 Task: Add a condition where "Priority Greater than -" in unsolved tickets in your groups.
Action: Mouse moved to (129, 431)
Screenshot: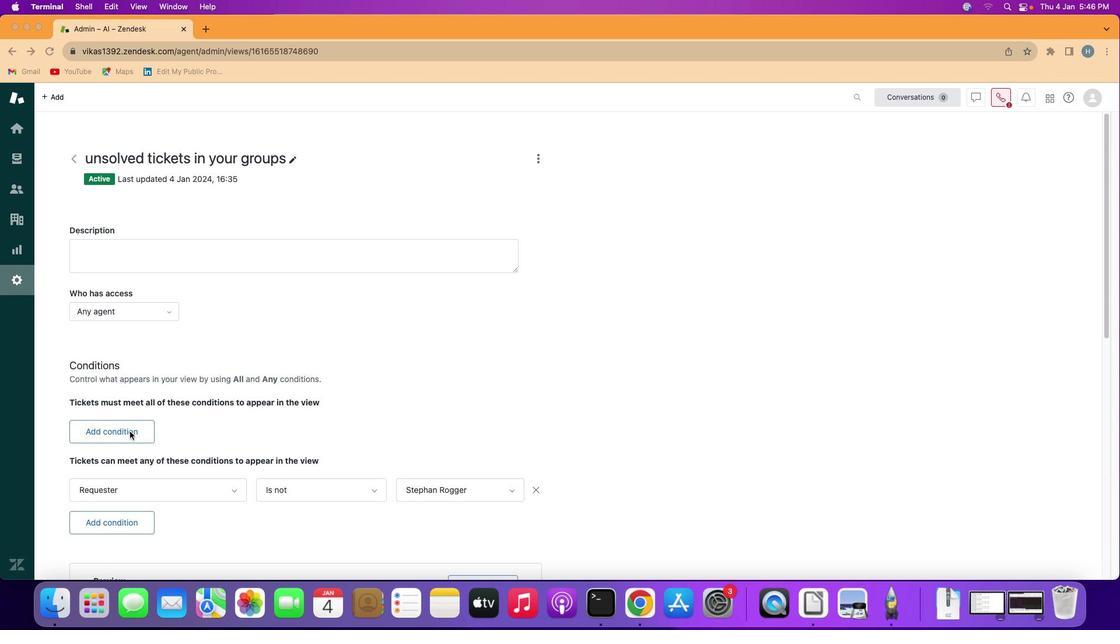 
Action: Mouse pressed left at (129, 431)
Screenshot: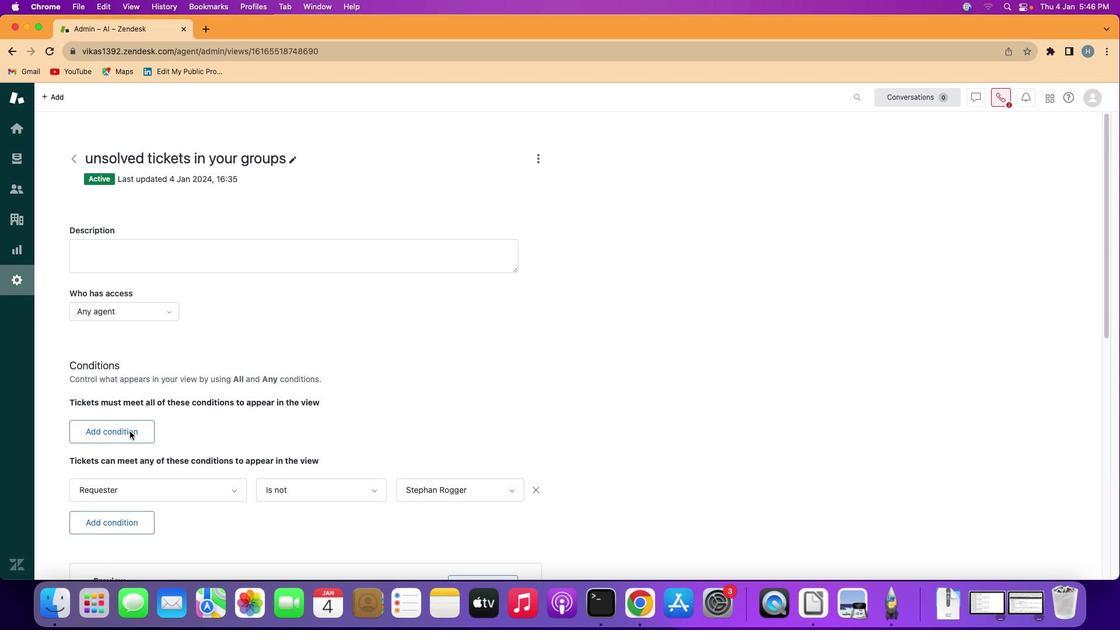 
Action: Mouse moved to (129, 431)
Screenshot: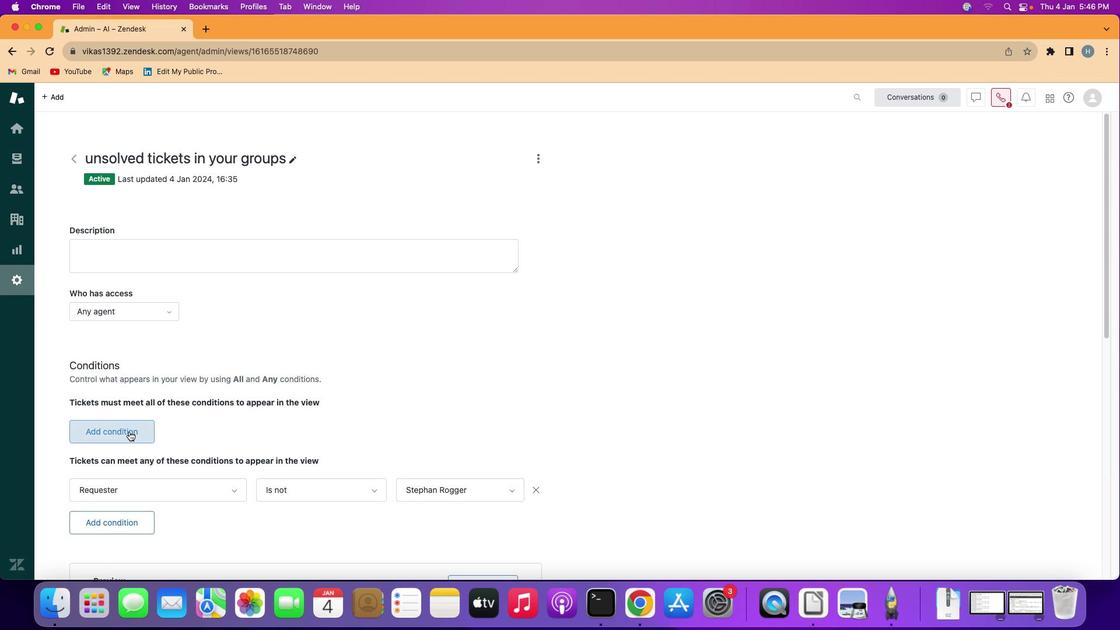 
Action: Mouse pressed left at (129, 431)
Screenshot: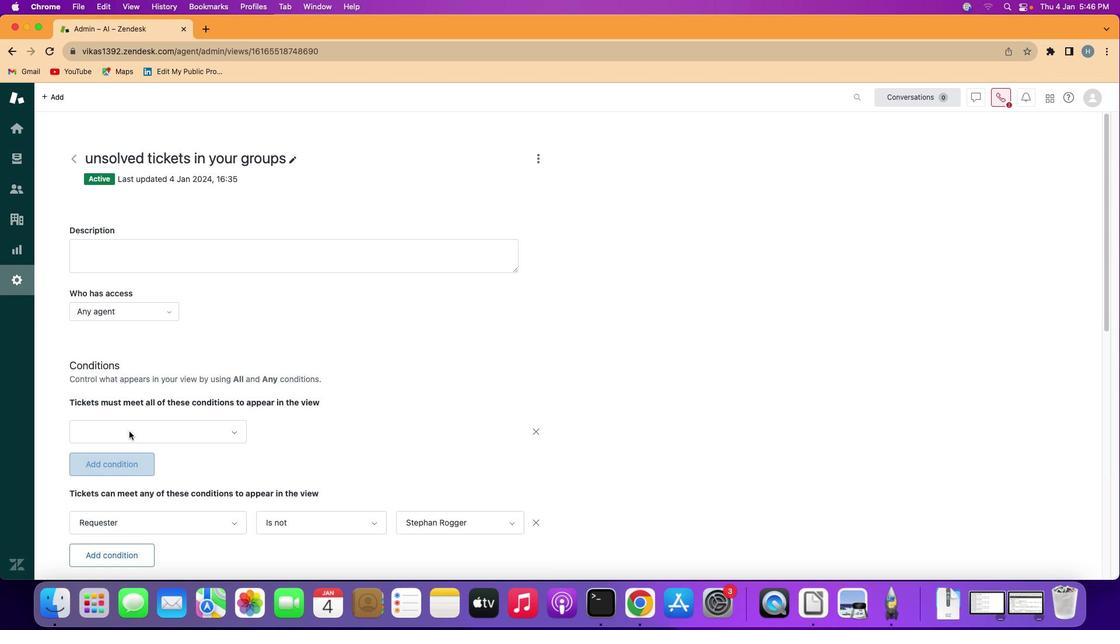 
Action: Mouse moved to (171, 326)
Screenshot: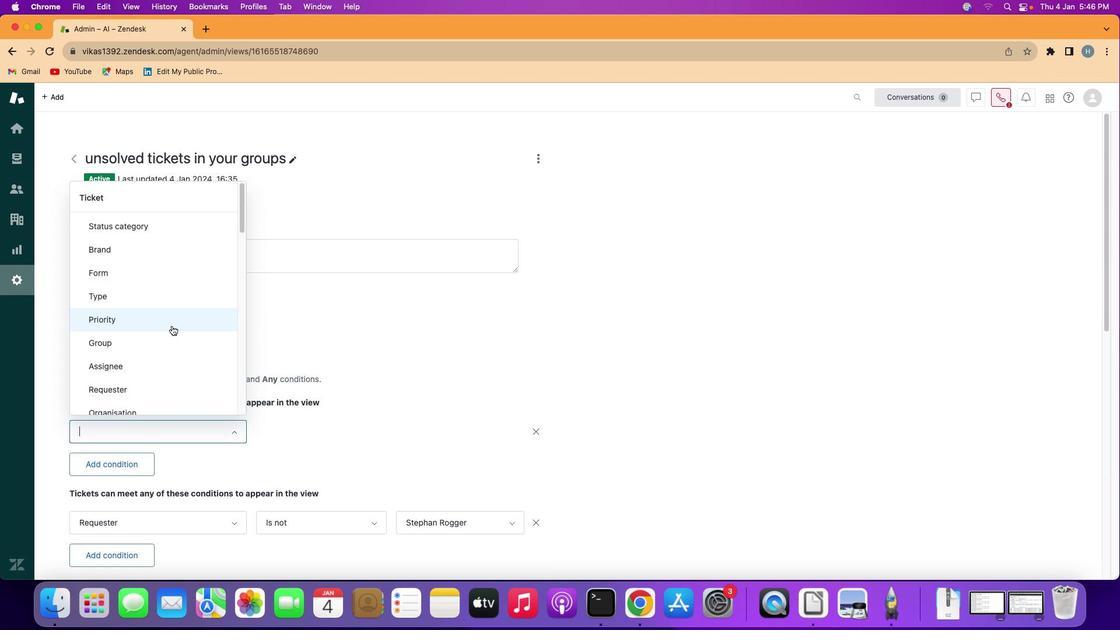 
Action: Mouse pressed left at (171, 326)
Screenshot: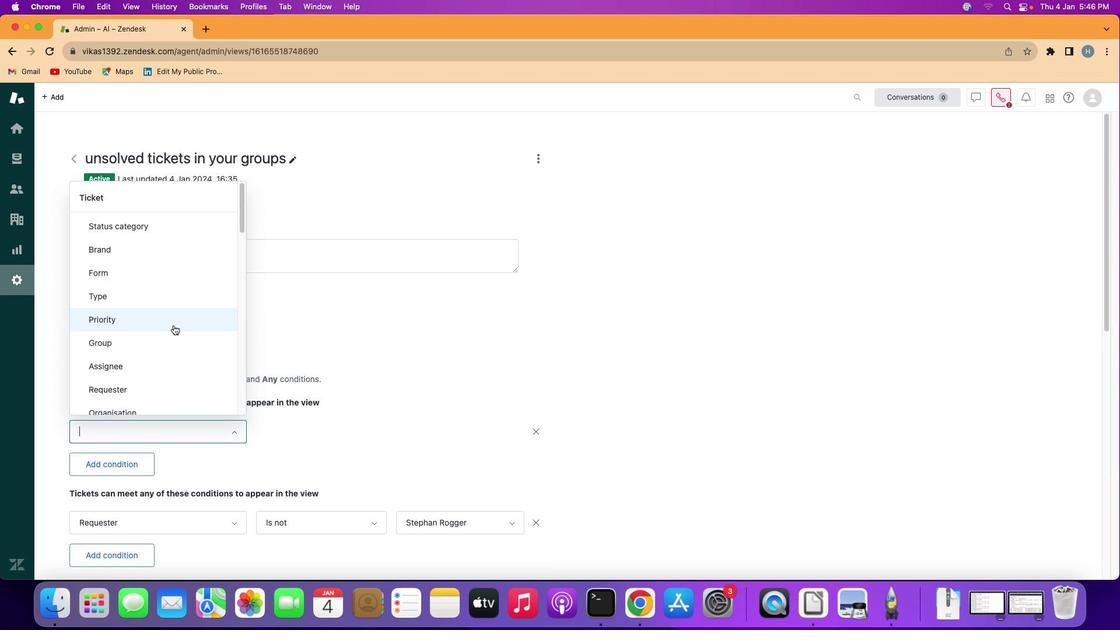 
Action: Mouse moved to (329, 430)
Screenshot: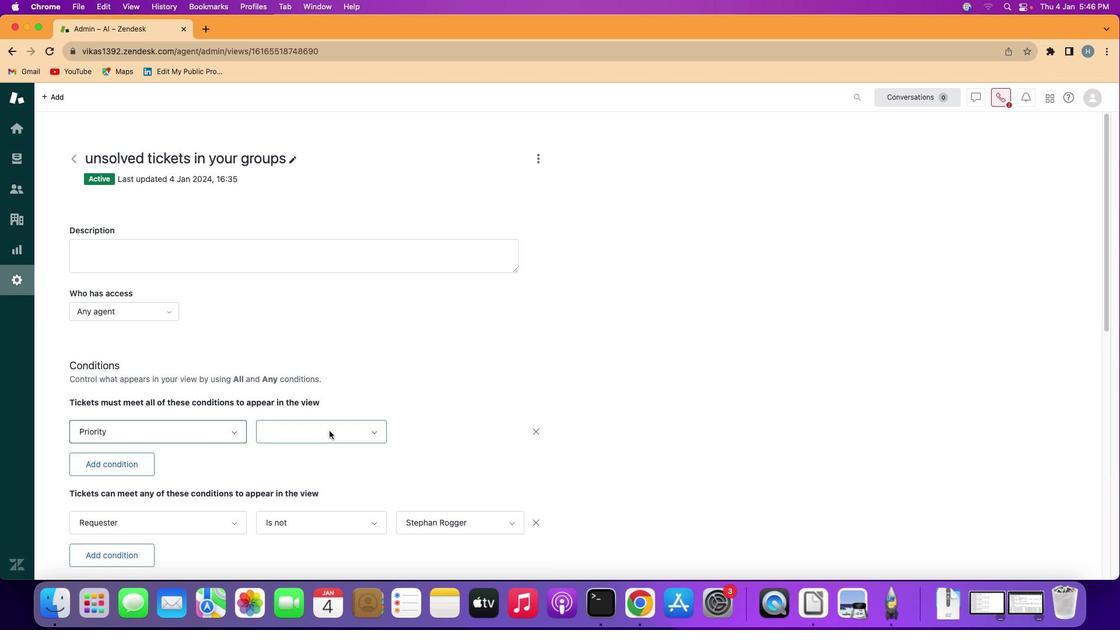 
Action: Mouse pressed left at (329, 430)
Screenshot: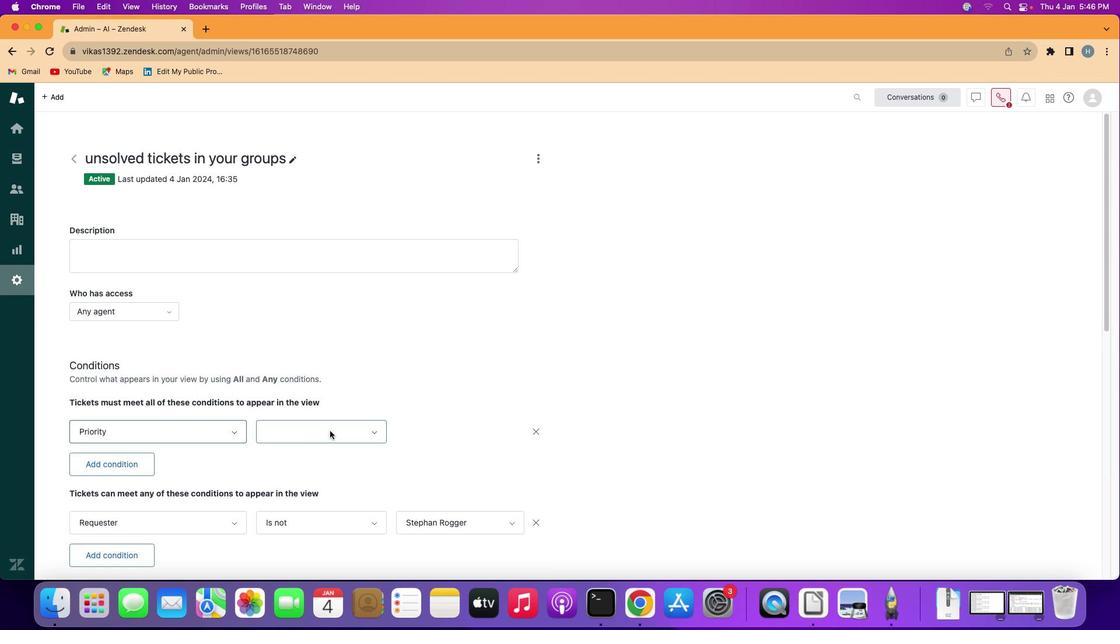 
Action: Mouse moved to (343, 526)
Screenshot: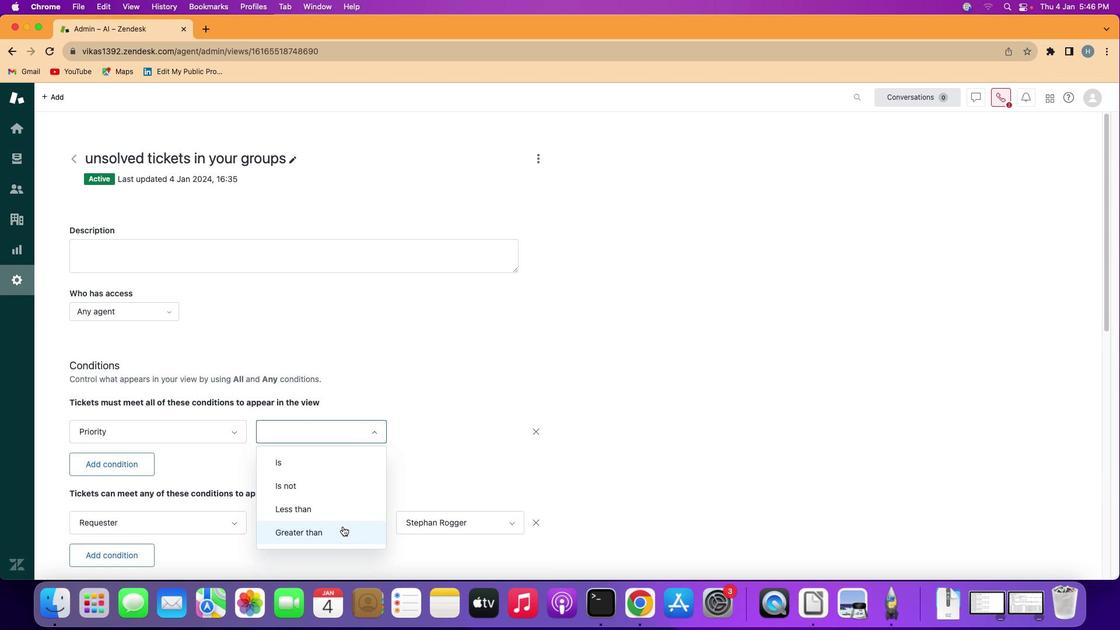 
Action: Mouse pressed left at (343, 526)
Screenshot: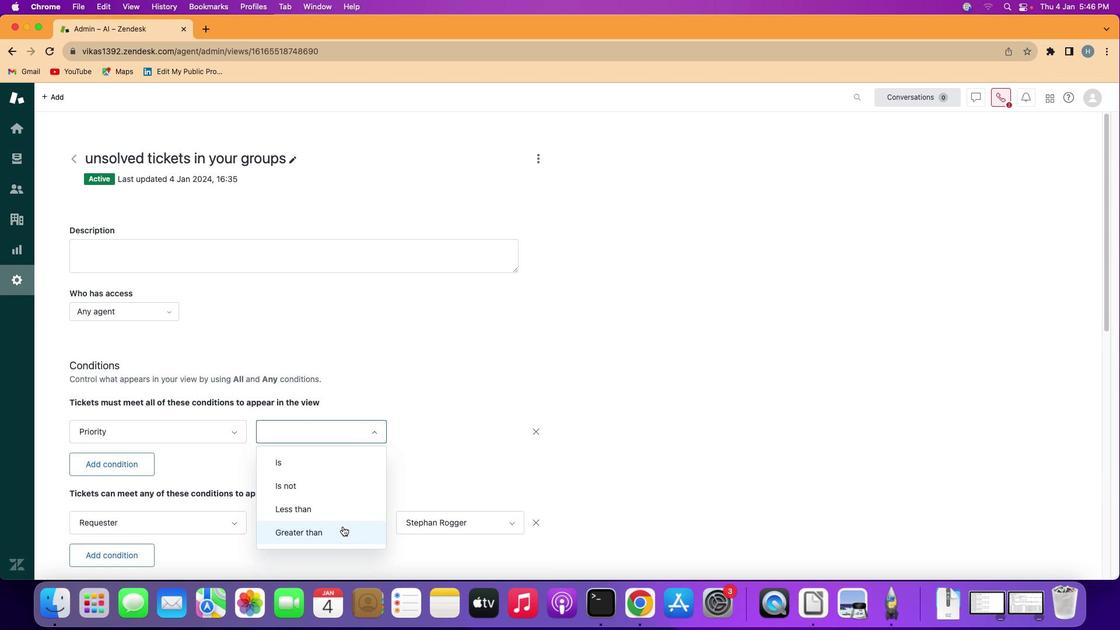 
Action: Mouse moved to (465, 434)
Screenshot: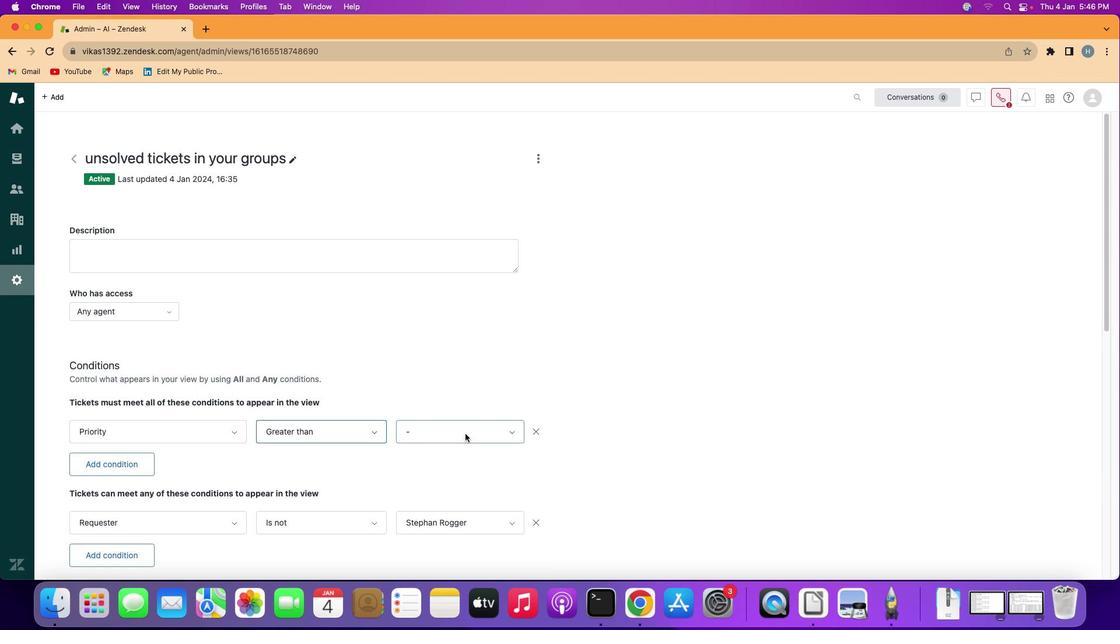 
Action: Mouse pressed left at (465, 434)
Screenshot: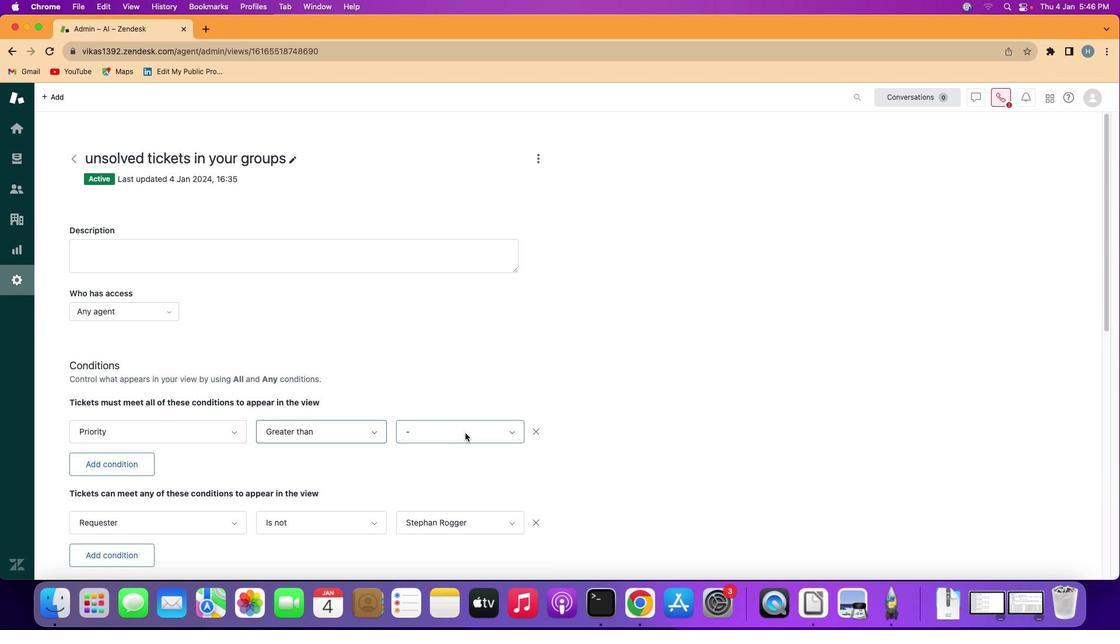 
Action: Mouse moved to (464, 461)
Screenshot: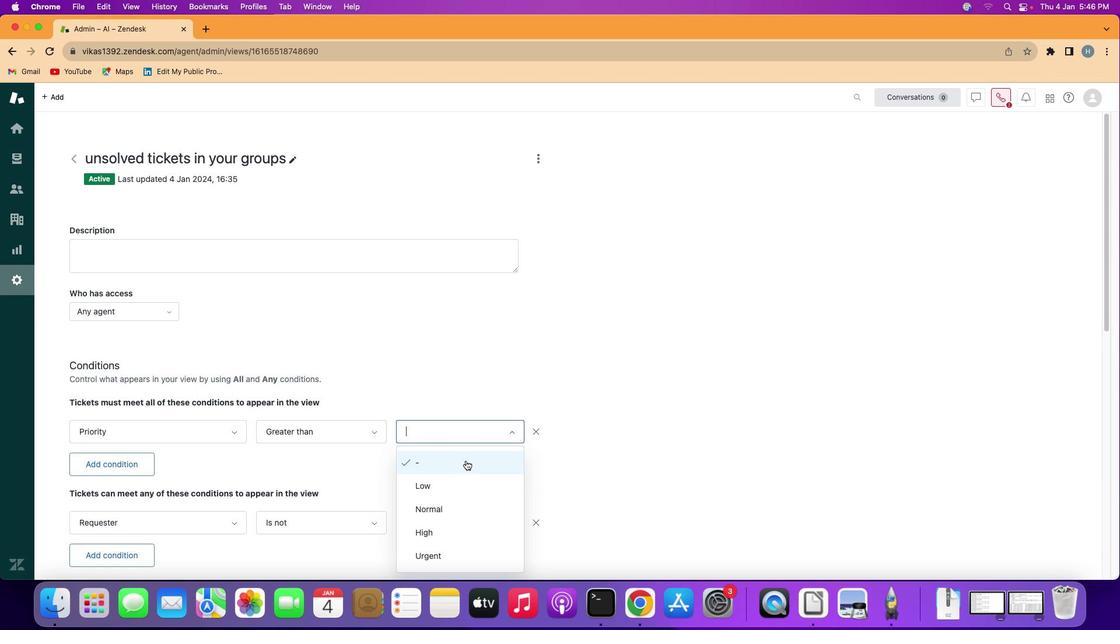 
Action: Mouse pressed left at (464, 461)
Screenshot: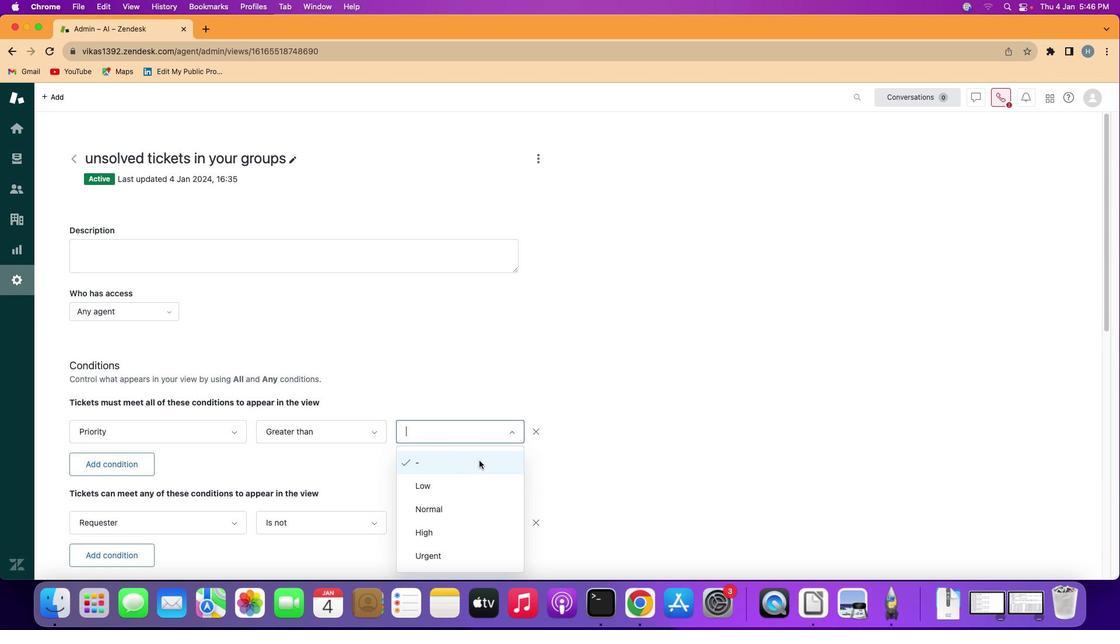 
Action: Mouse moved to (586, 444)
Screenshot: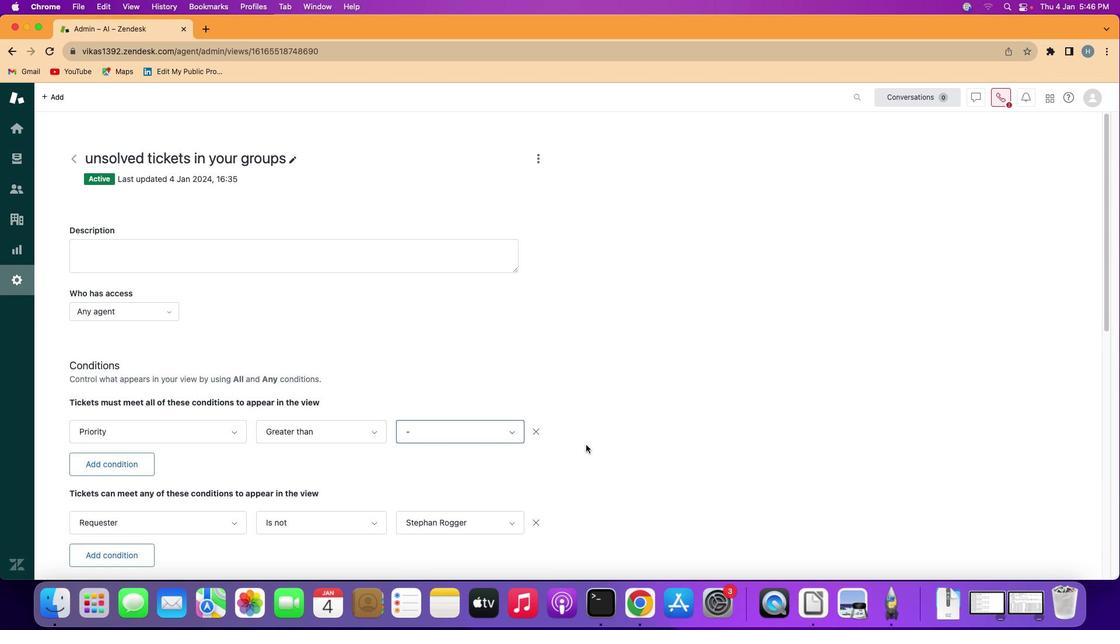 
